 Task: Check the percentage active listings of game room in the last 1 year.
Action: Mouse moved to (777, 170)
Screenshot: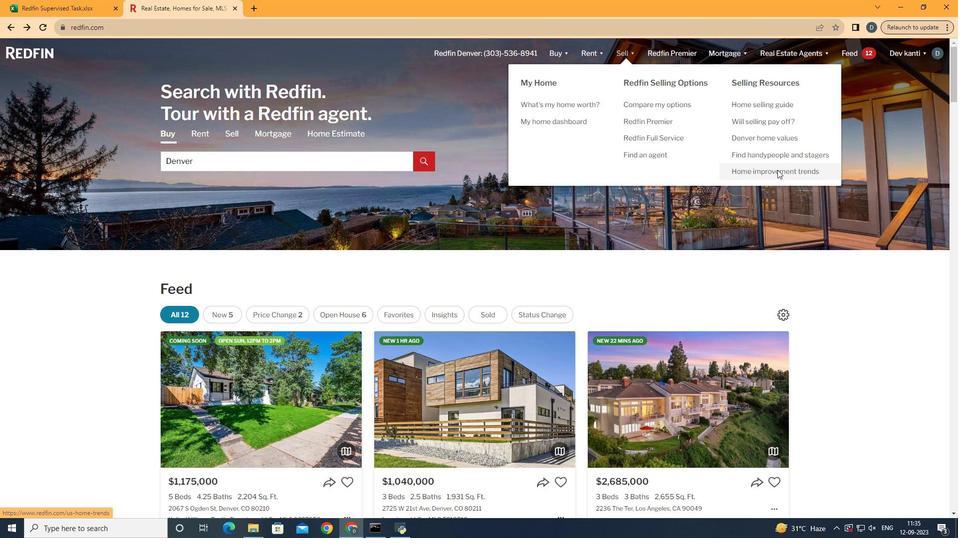 
Action: Mouse pressed left at (777, 170)
Screenshot: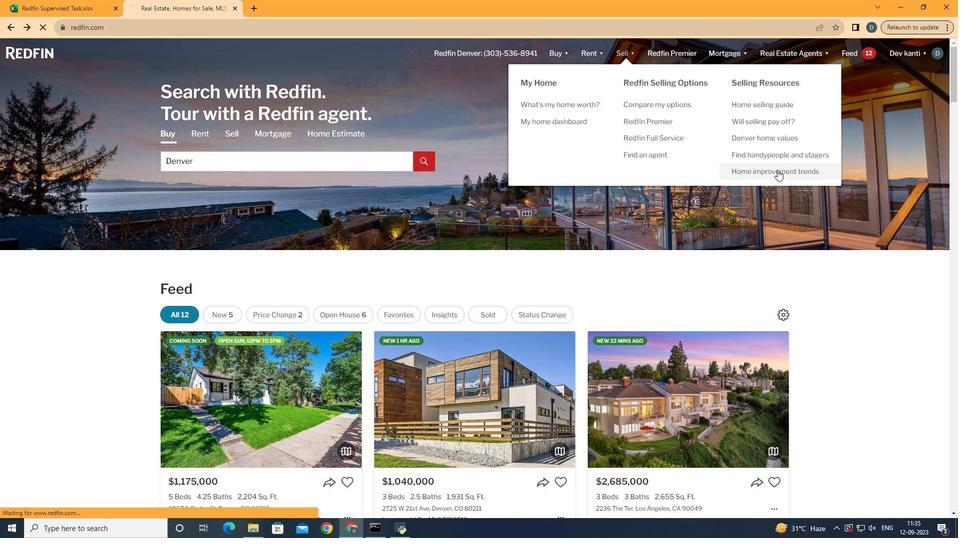 
Action: Mouse moved to (250, 193)
Screenshot: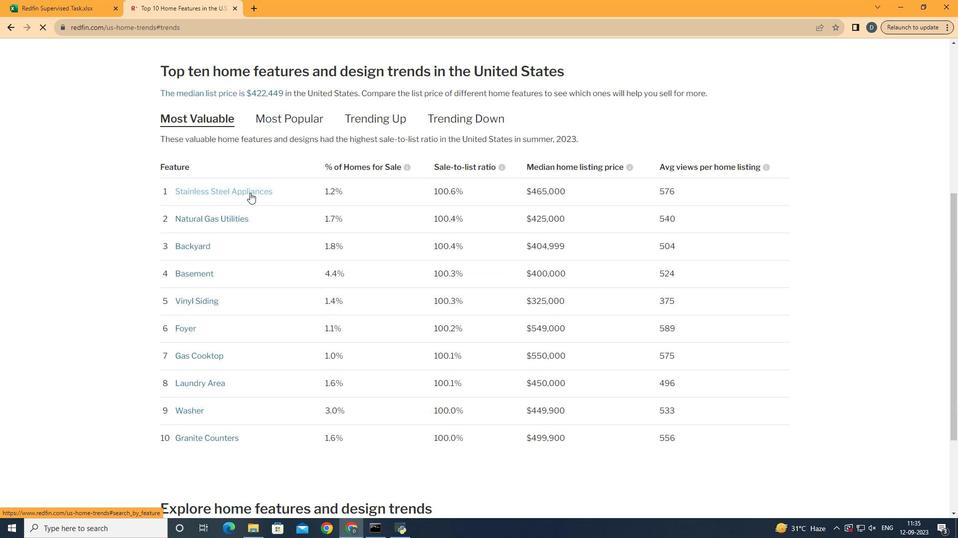 
Action: Mouse pressed left at (250, 193)
Screenshot: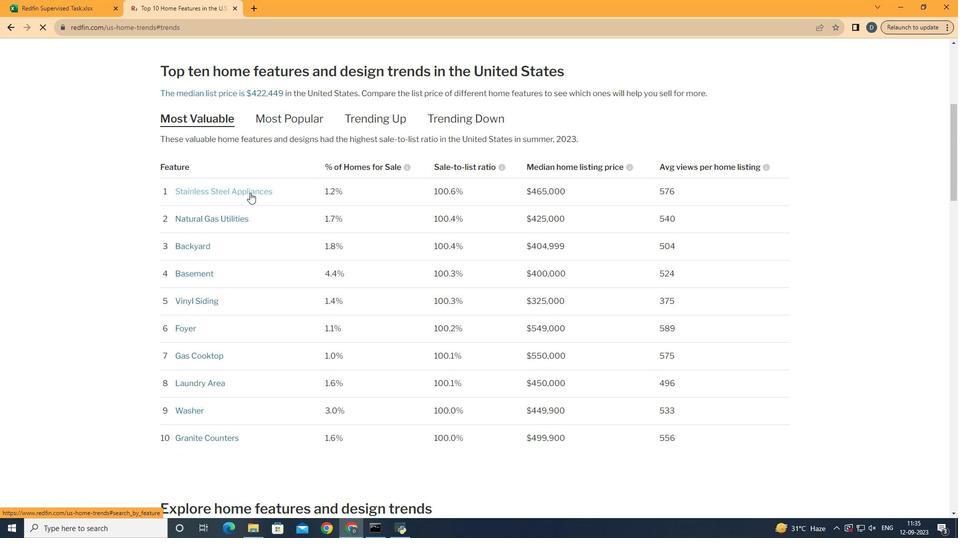 
Action: Mouse moved to (379, 281)
Screenshot: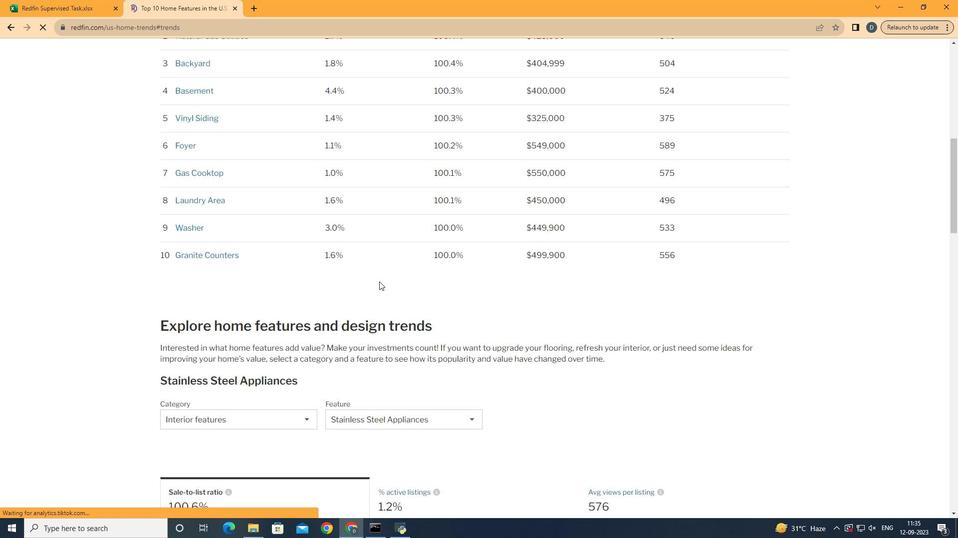 
Action: Mouse scrolled (379, 281) with delta (0, 0)
Screenshot: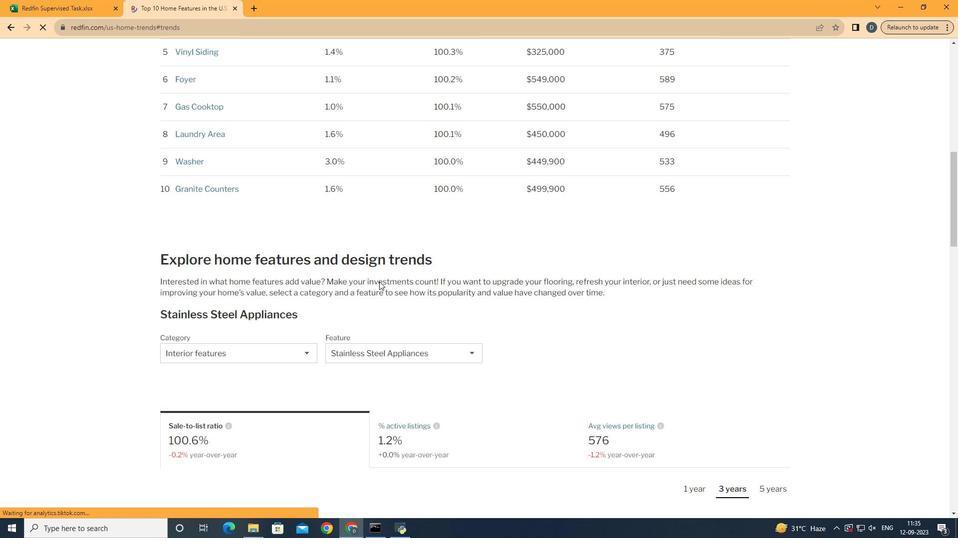 
Action: Mouse scrolled (379, 281) with delta (0, 0)
Screenshot: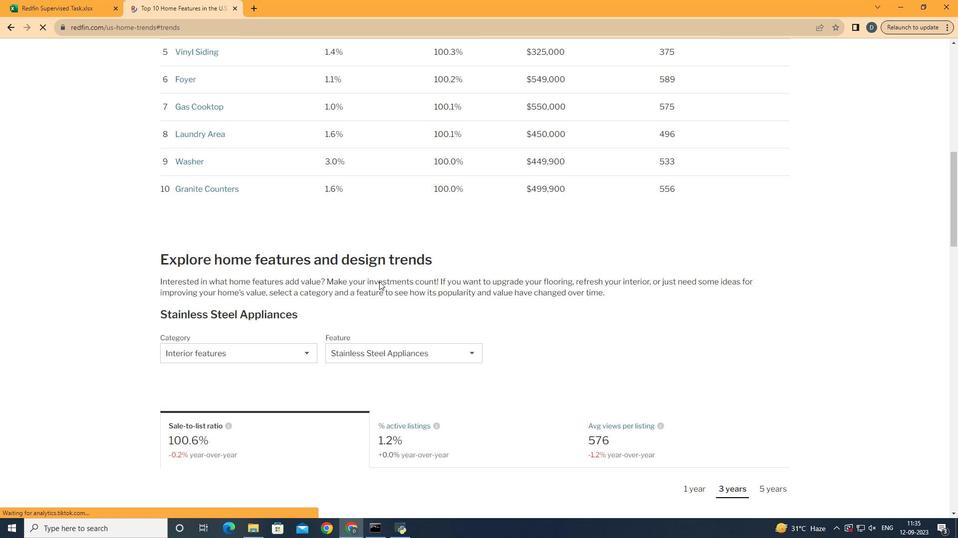 
Action: Mouse scrolled (379, 281) with delta (0, 0)
Screenshot: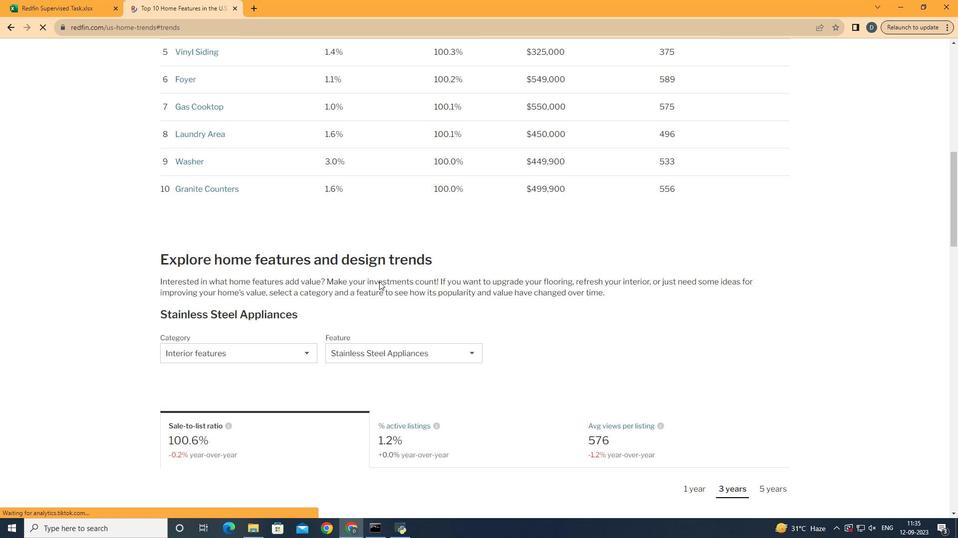 
Action: Mouse scrolled (379, 281) with delta (0, 0)
Screenshot: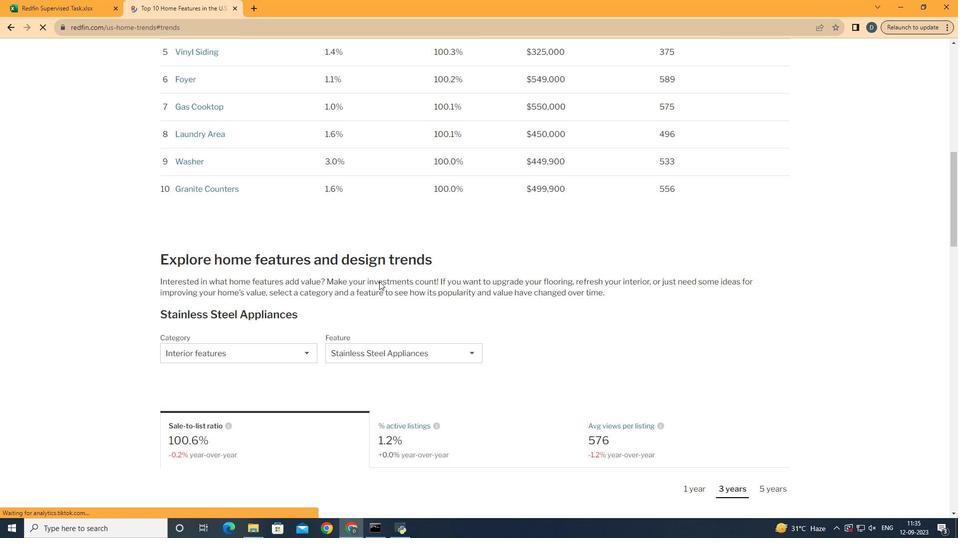 
Action: Mouse scrolled (379, 281) with delta (0, 0)
Screenshot: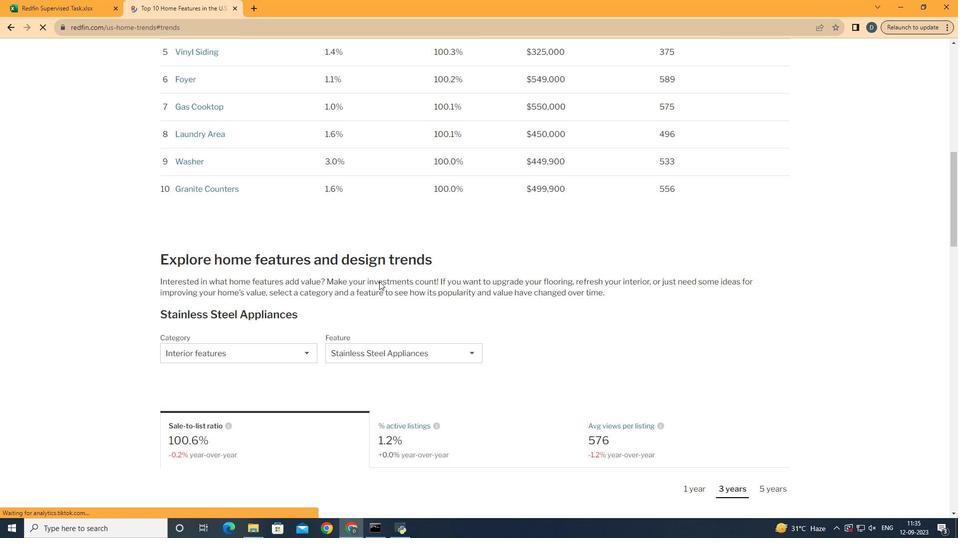 
Action: Mouse scrolled (379, 281) with delta (0, 0)
Screenshot: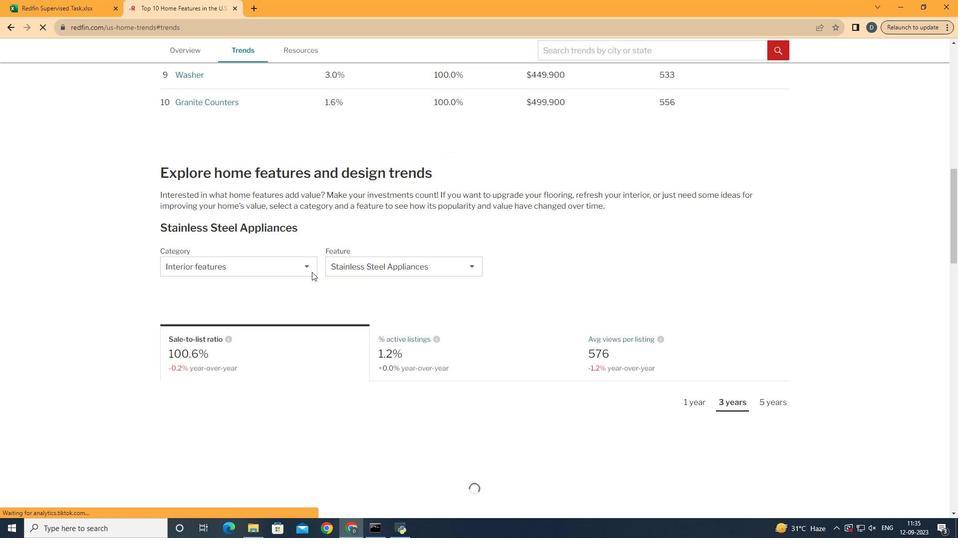 
Action: Mouse scrolled (379, 281) with delta (0, 0)
Screenshot: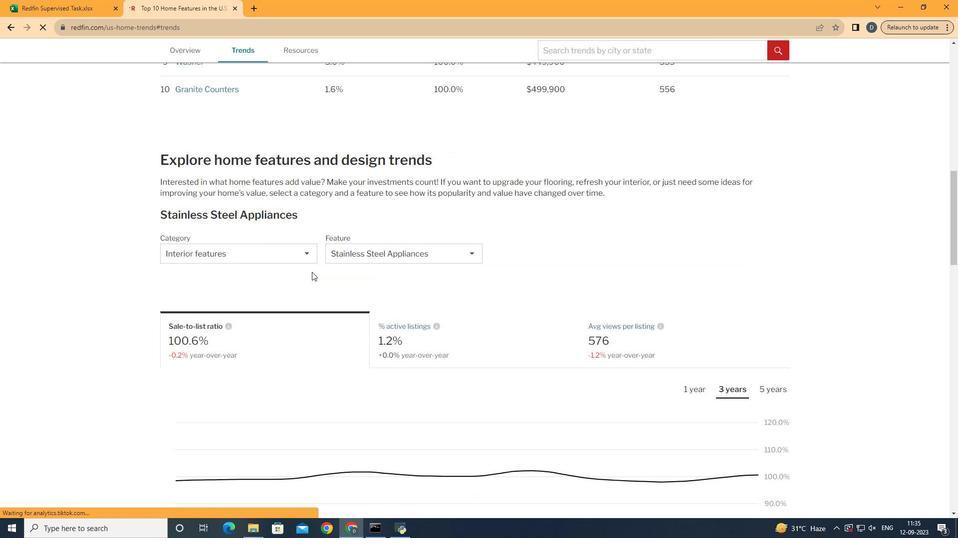 
Action: Mouse moved to (311, 272)
Screenshot: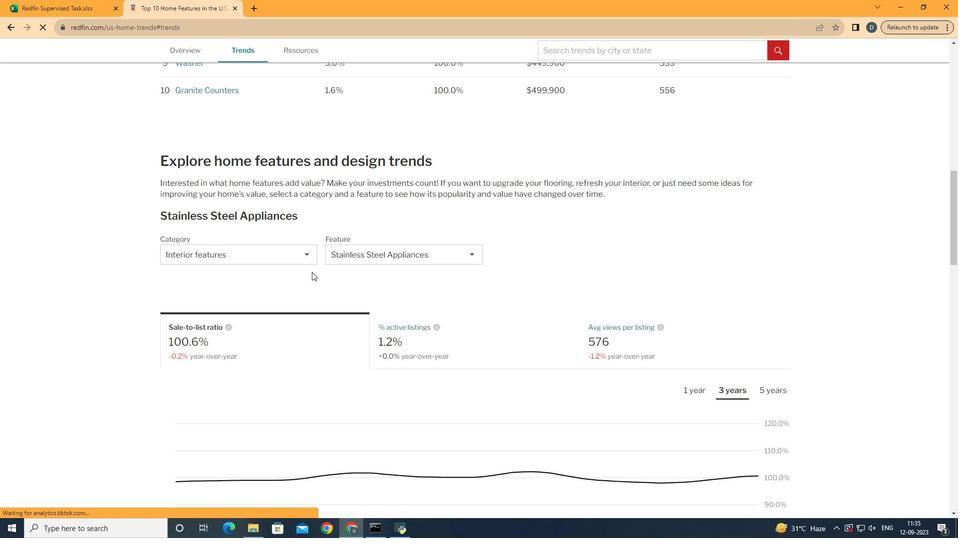 
Action: Mouse scrolled (311, 271) with delta (0, 0)
Screenshot: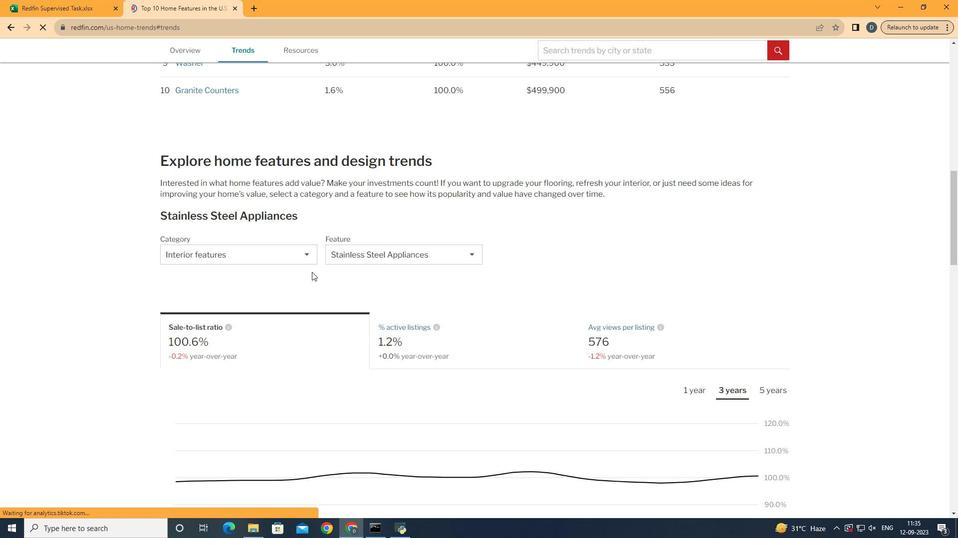 
Action: Mouse moved to (310, 219)
Screenshot: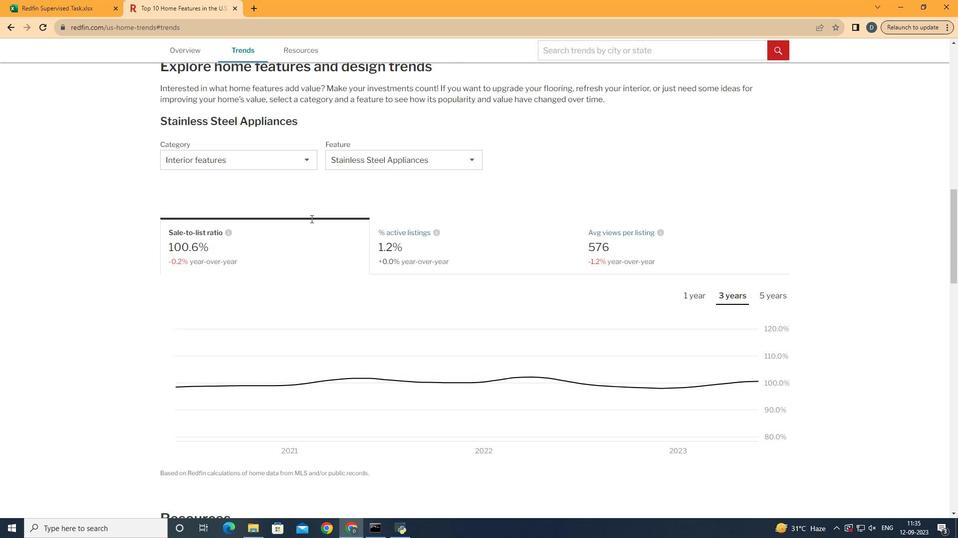 
Action: Mouse scrolled (310, 218) with delta (0, 0)
Screenshot: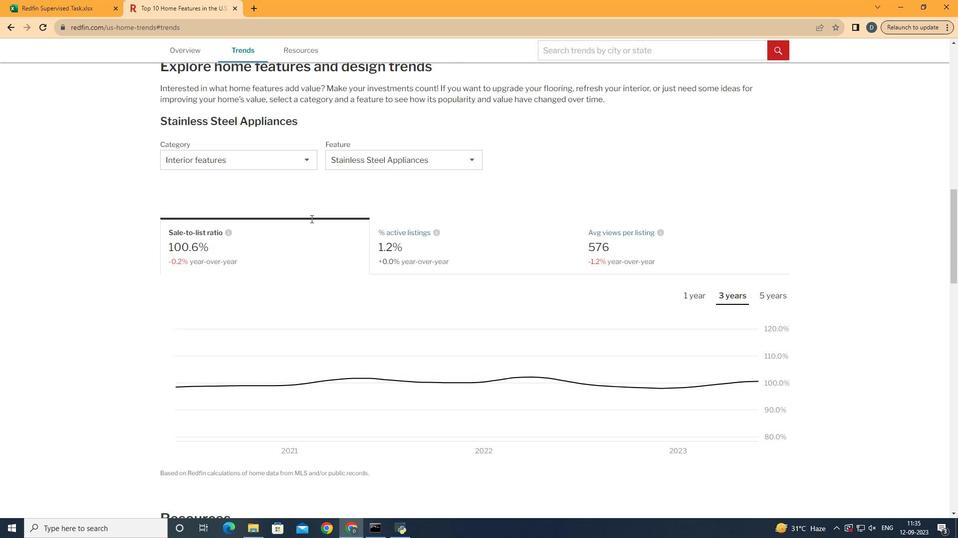 
Action: Mouse scrolled (310, 218) with delta (0, 0)
Screenshot: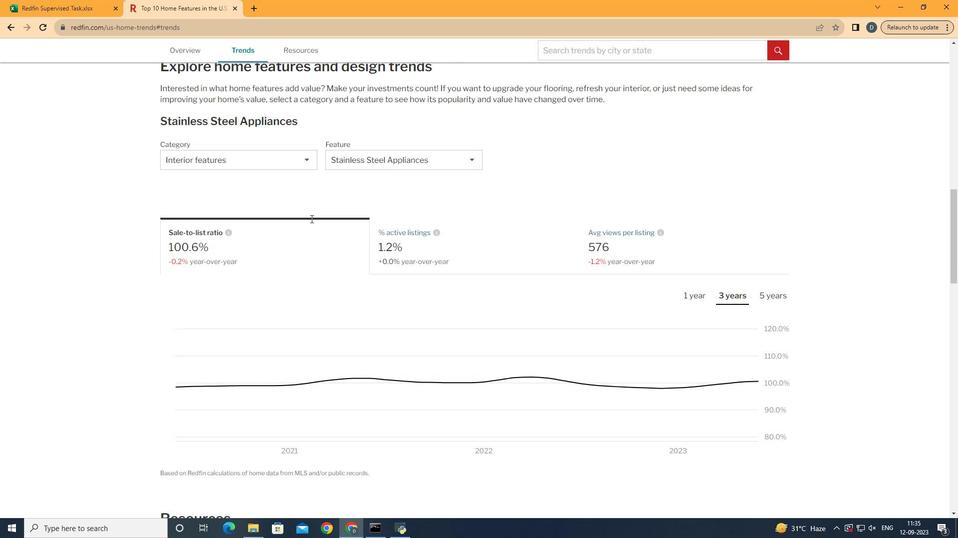 
Action: Mouse scrolled (310, 218) with delta (0, 0)
Screenshot: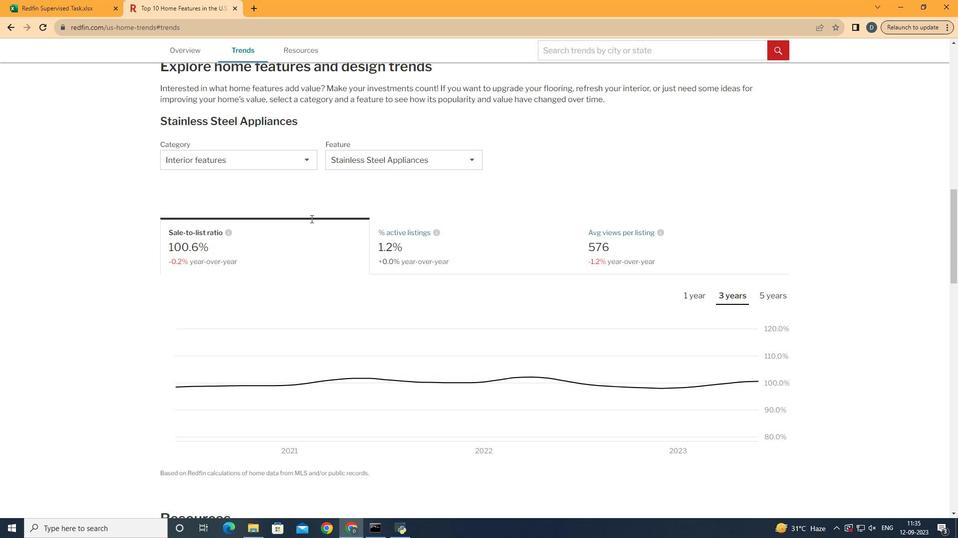 
Action: Mouse moved to (299, 165)
Screenshot: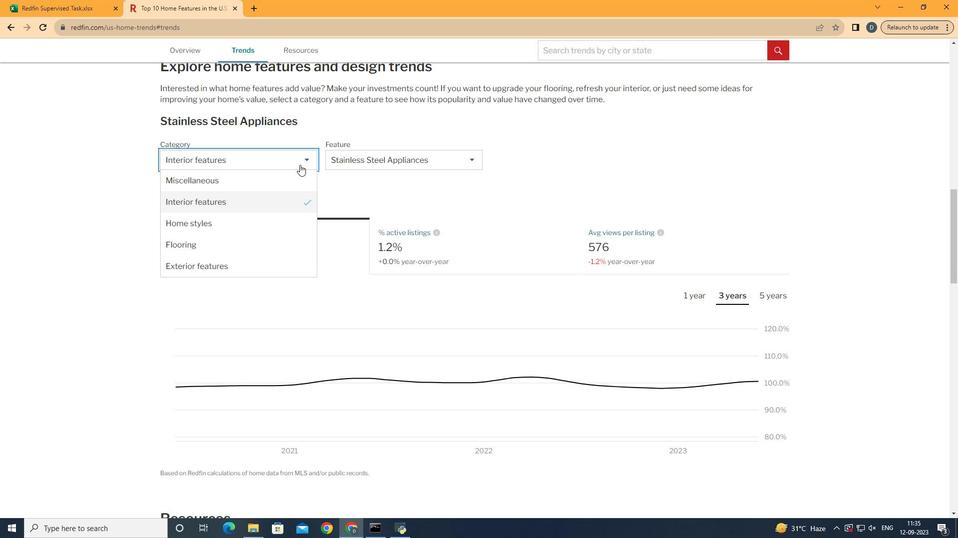 
Action: Mouse pressed left at (299, 165)
Screenshot: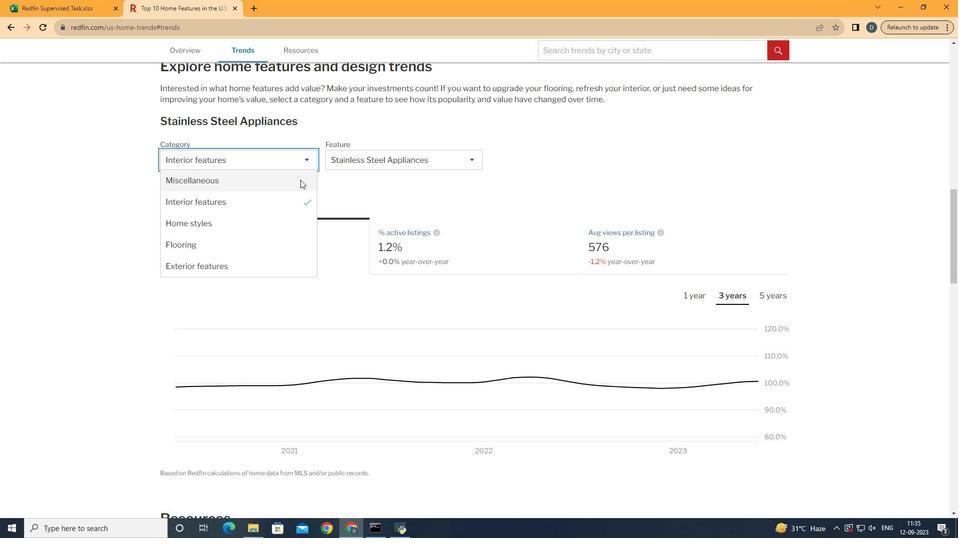 
Action: Mouse moved to (302, 200)
Screenshot: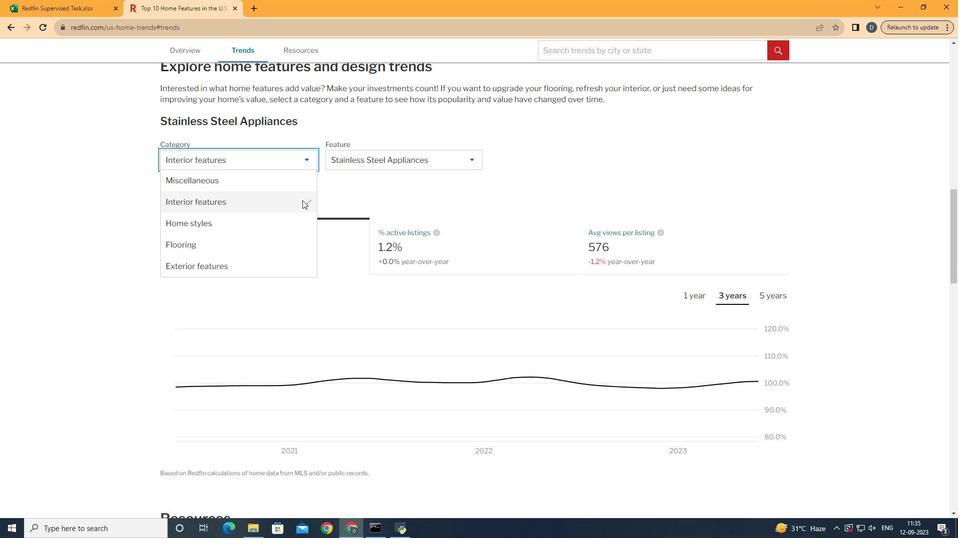 
Action: Mouse pressed left at (302, 200)
Screenshot: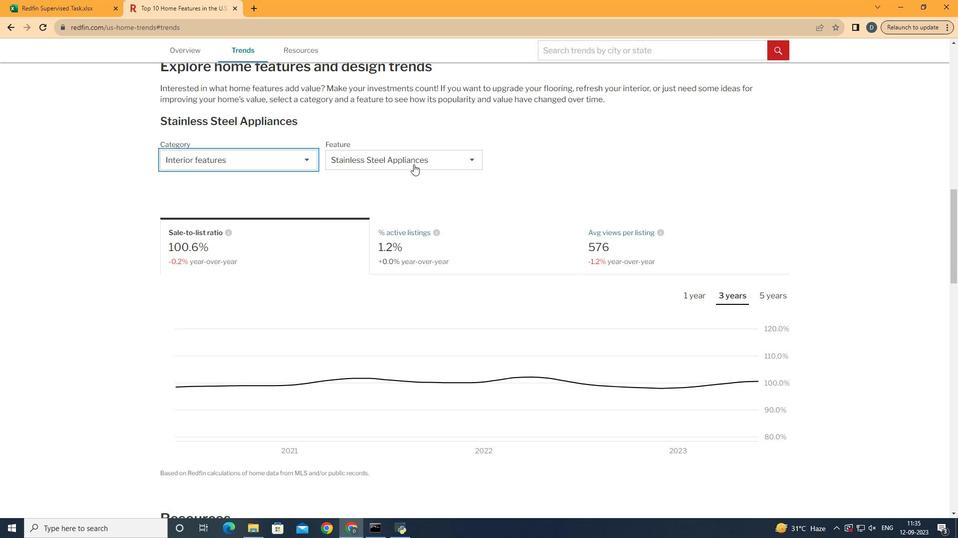 
Action: Mouse moved to (413, 164)
Screenshot: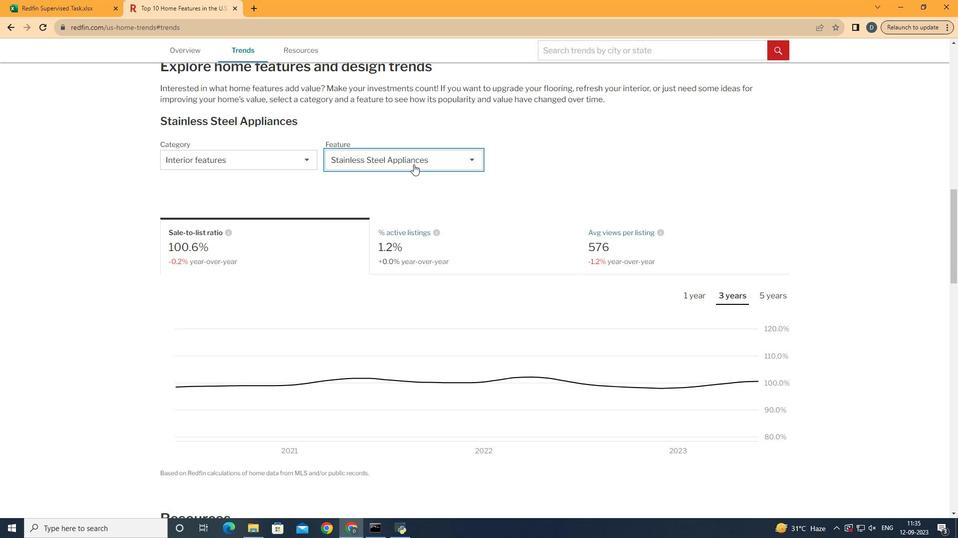 
Action: Mouse pressed left at (413, 164)
Screenshot: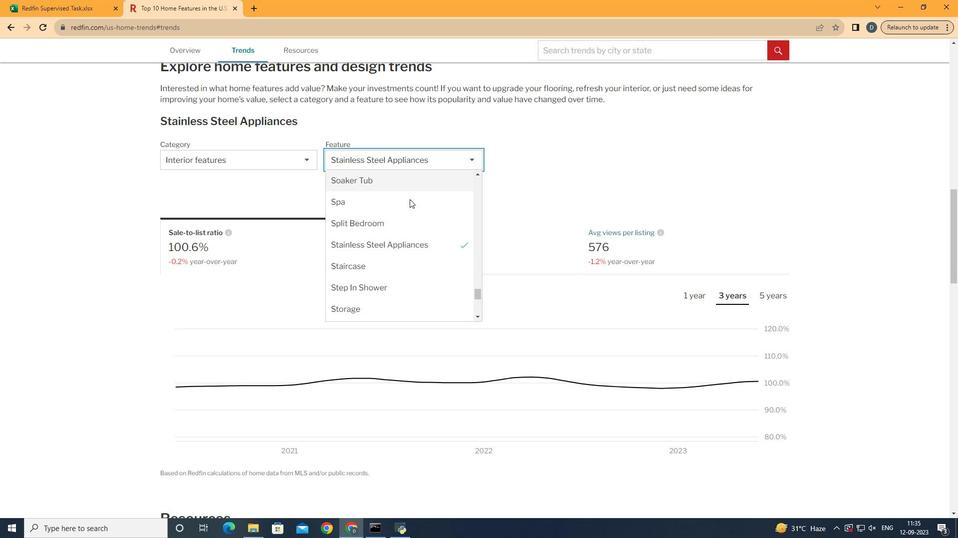 
Action: Mouse moved to (403, 241)
Screenshot: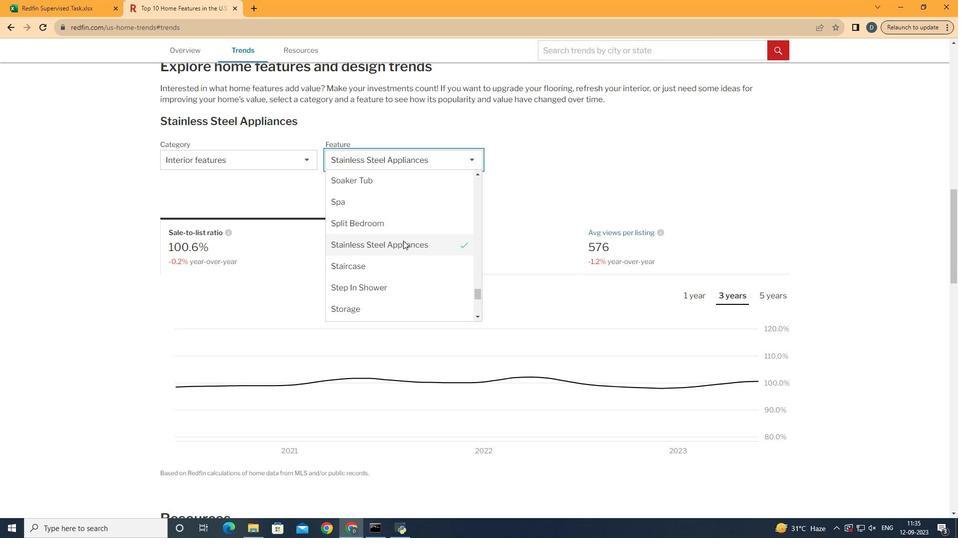 
Action: Mouse scrolled (403, 241) with delta (0, 0)
Screenshot: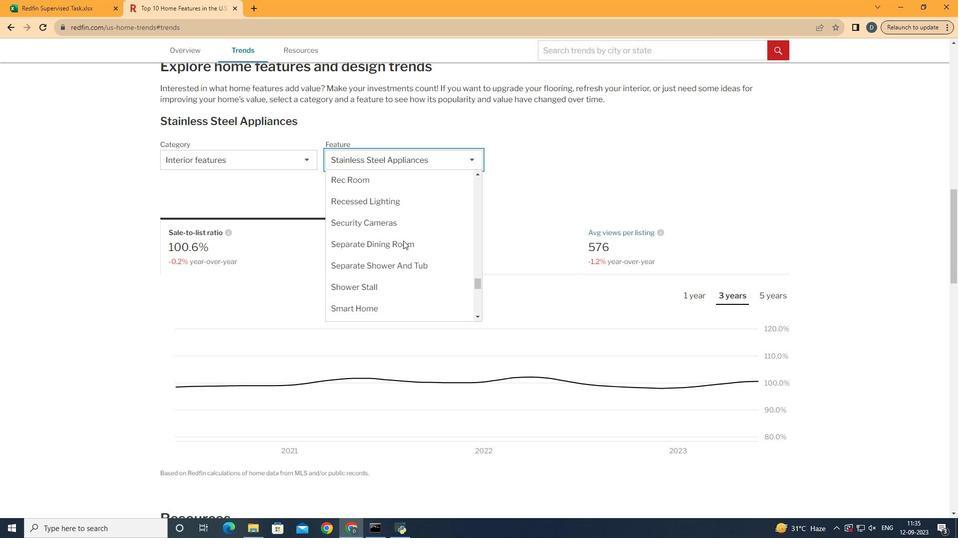 
Action: Mouse scrolled (403, 241) with delta (0, 0)
Screenshot: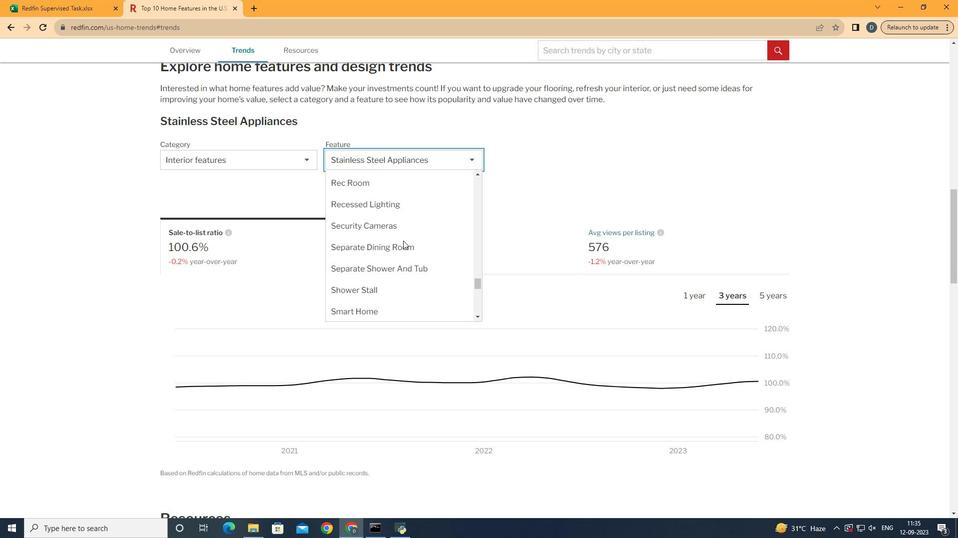 
Action: Mouse scrolled (403, 241) with delta (0, 0)
Screenshot: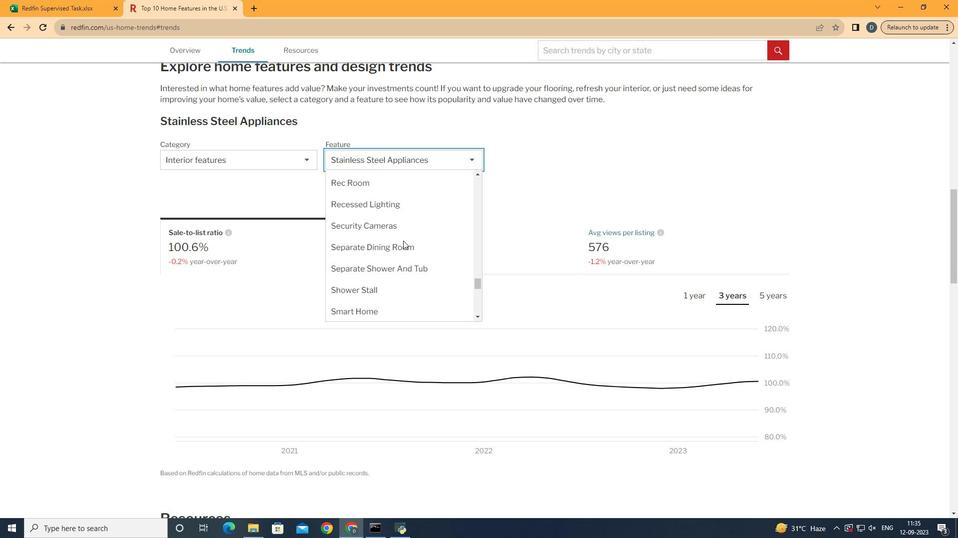 
Action: Mouse scrolled (403, 241) with delta (0, 0)
Screenshot: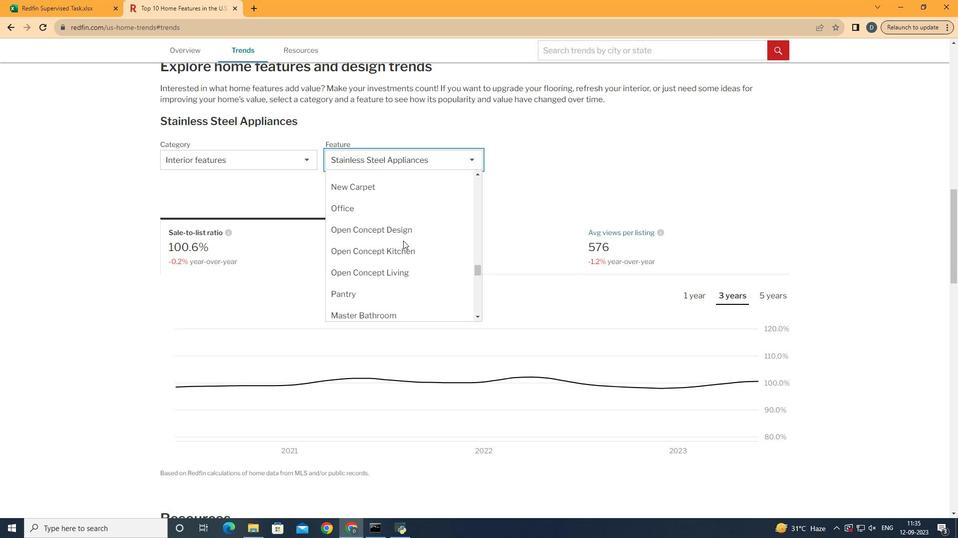 
Action: Mouse scrolled (403, 241) with delta (0, 0)
Screenshot: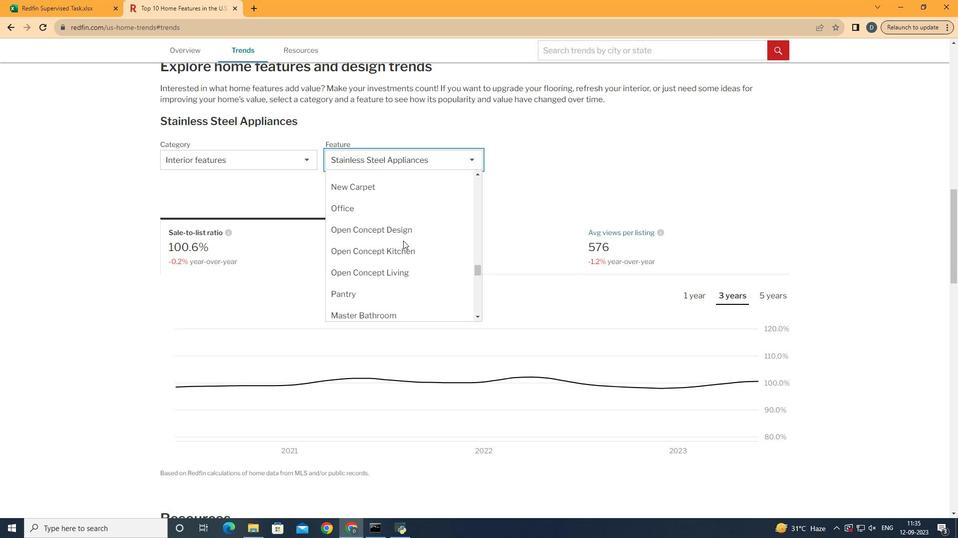 
Action: Mouse scrolled (403, 241) with delta (0, 0)
Screenshot: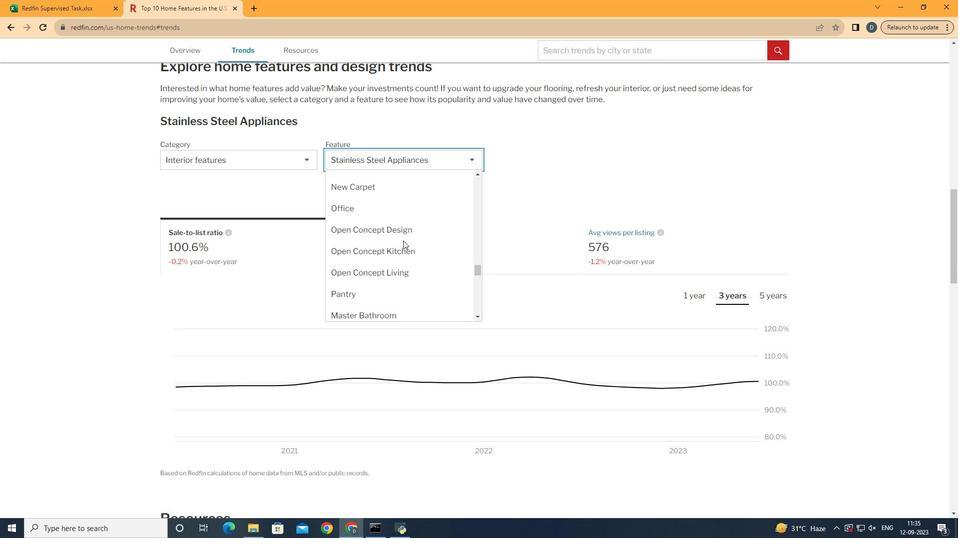 
Action: Mouse scrolled (403, 241) with delta (0, 0)
Screenshot: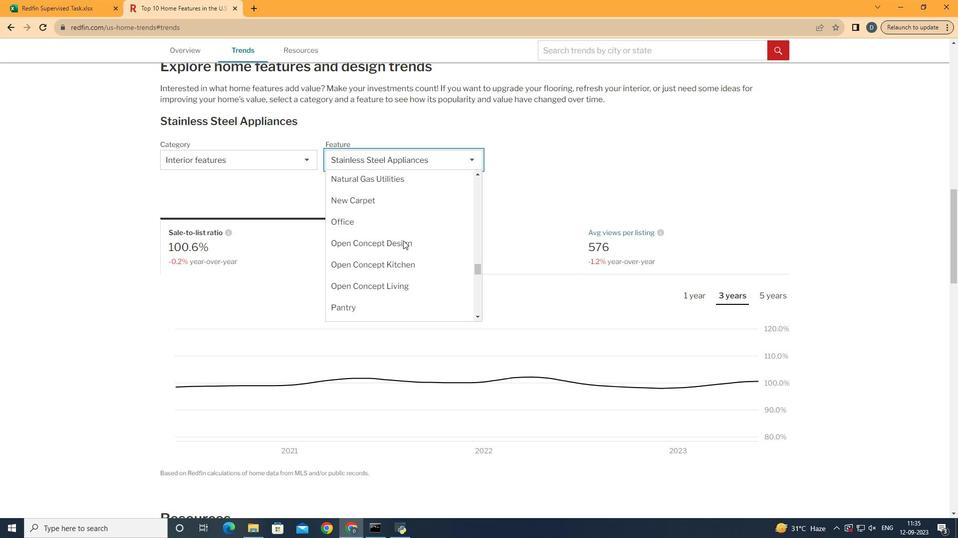 
Action: Mouse scrolled (403, 241) with delta (0, 0)
Screenshot: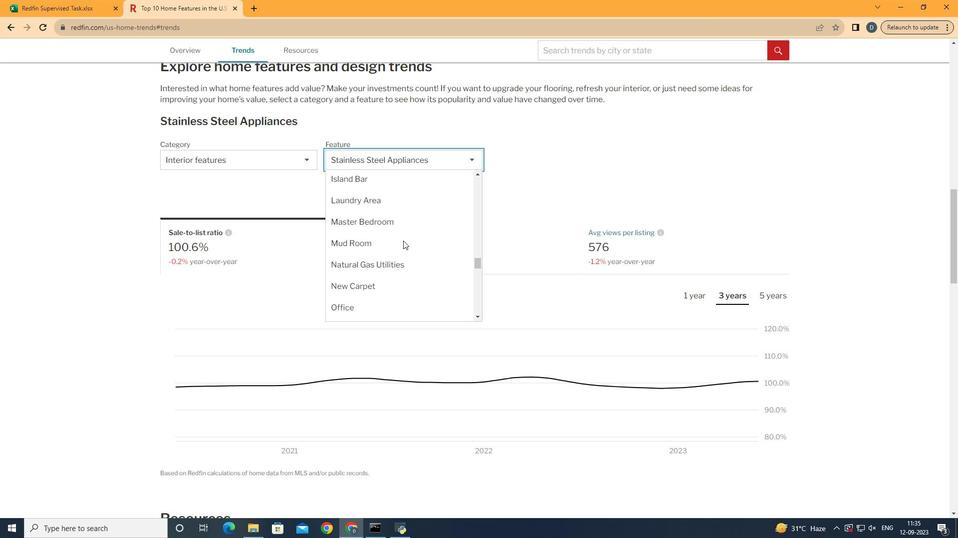 
Action: Mouse scrolled (403, 241) with delta (0, 0)
Screenshot: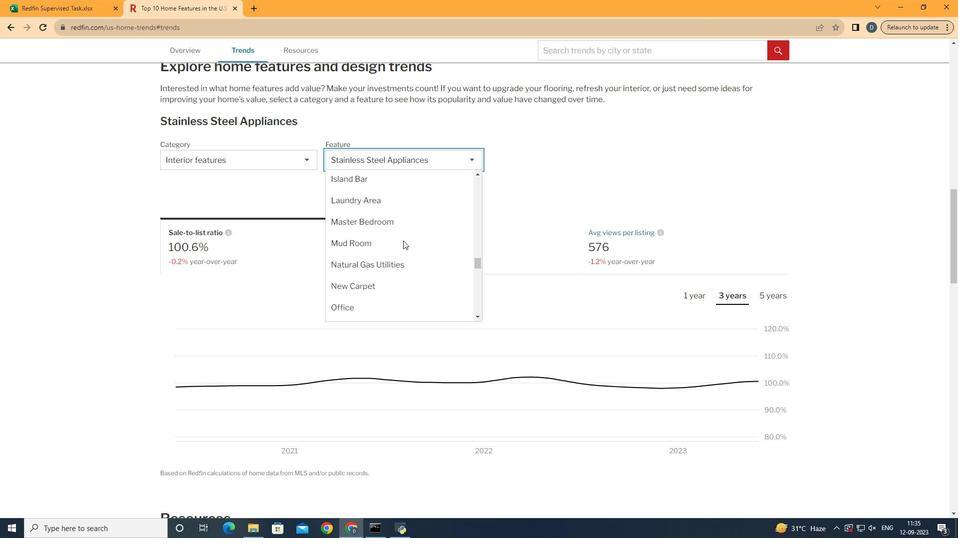 
Action: Mouse scrolled (403, 241) with delta (0, 0)
Screenshot: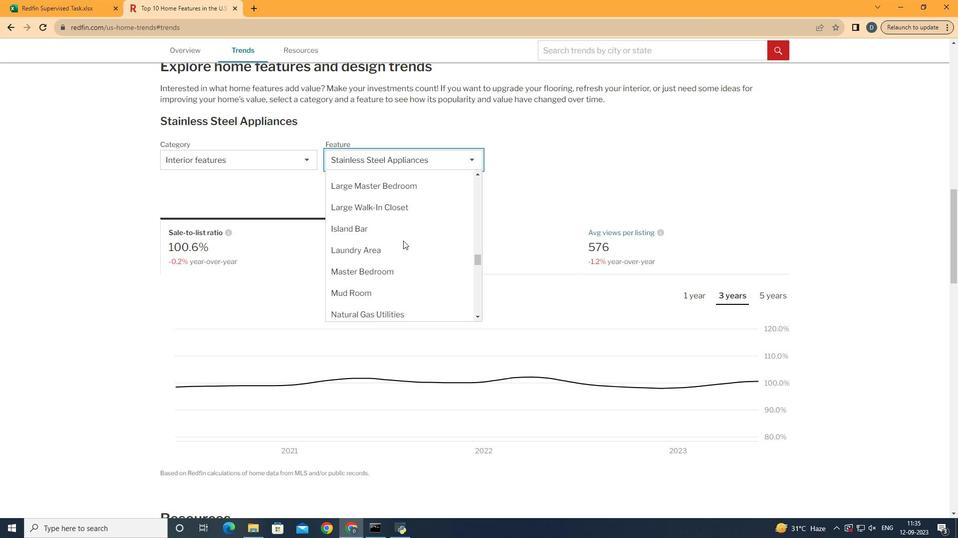 
Action: Mouse scrolled (403, 241) with delta (0, 0)
Screenshot: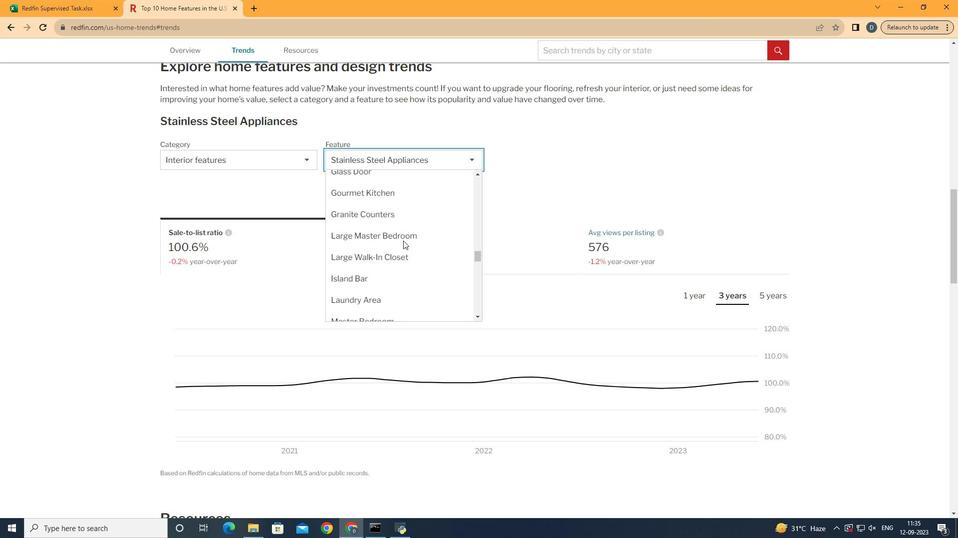 
Action: Mouse scrolled (403, 241) with delta (0, 0)
Screenshot: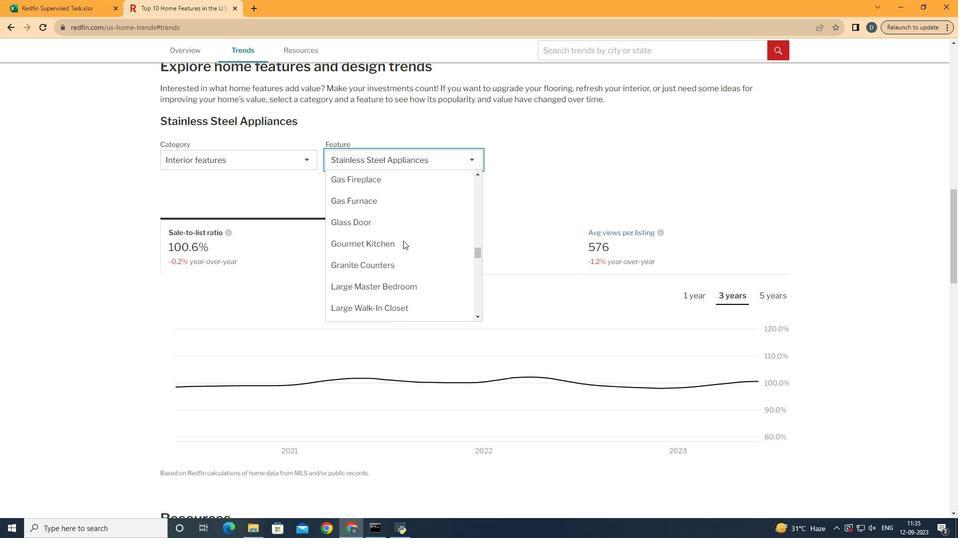 
Action: Mouse scrolled (403, 241) with delta (0, 0)
Screenshot: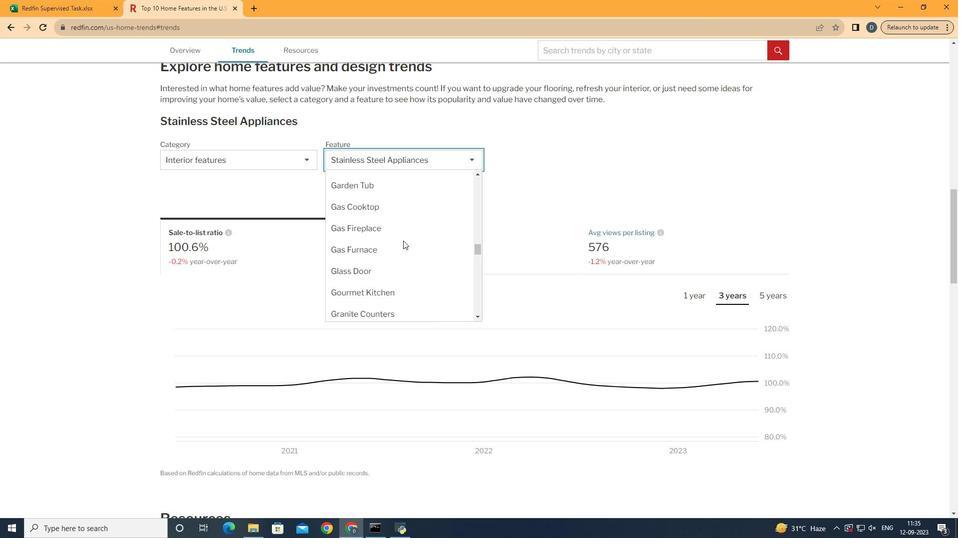 
Action: Mouse moved to (398, 230)
Screenshot: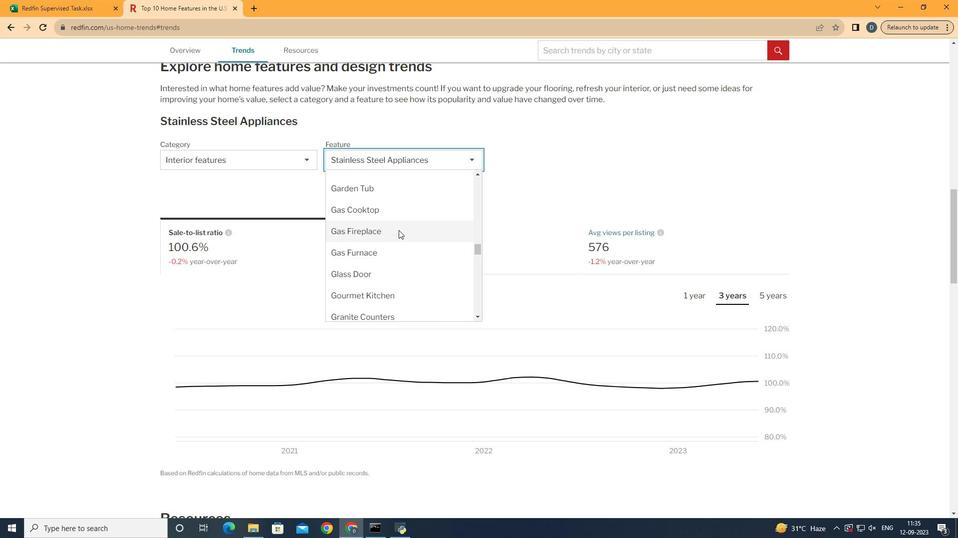 
Action: Mouse scrolled (398, 231) with delta (0, 0)
Screenshot: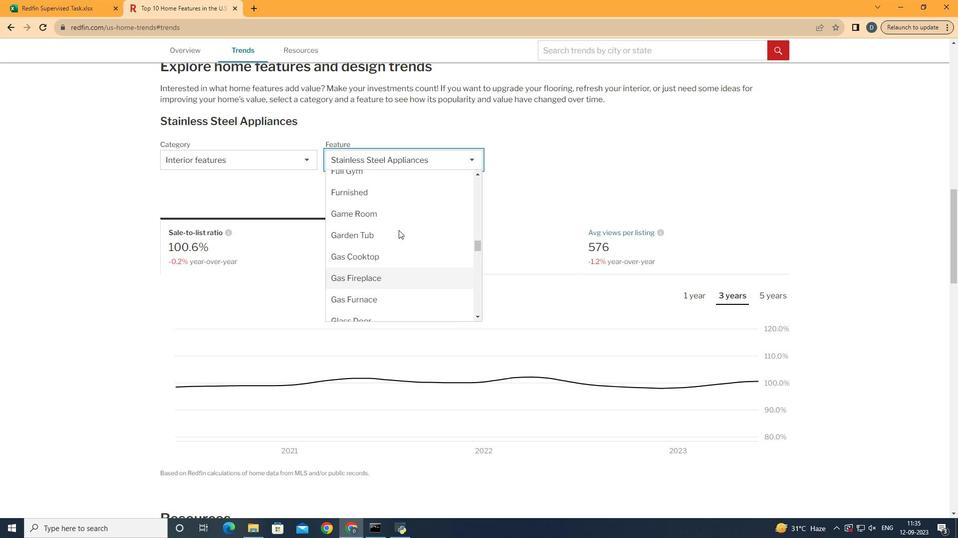 
Action: Mouse scrolled (398, 231) with delta (0, 0)
Screenshot: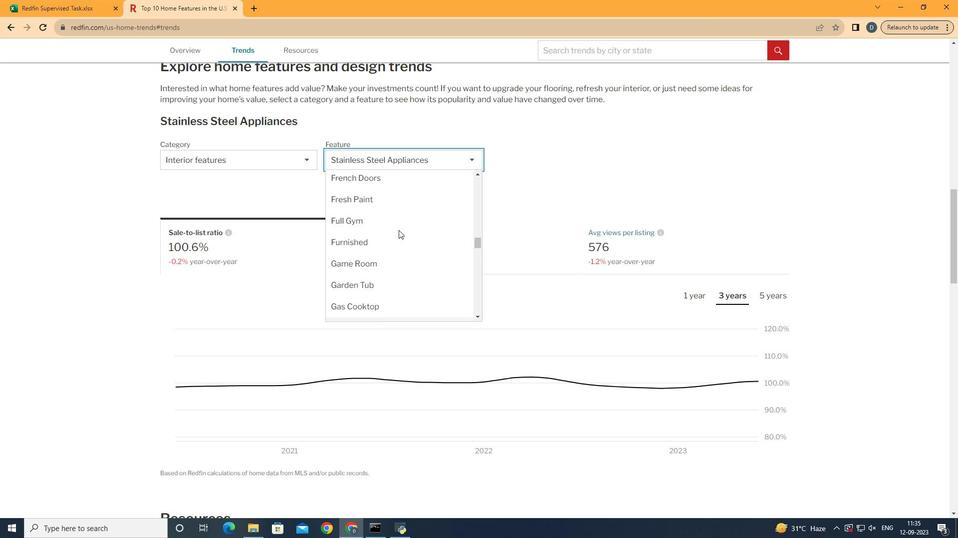 
Action: Mouse moved to (405, 265)
Screenshot: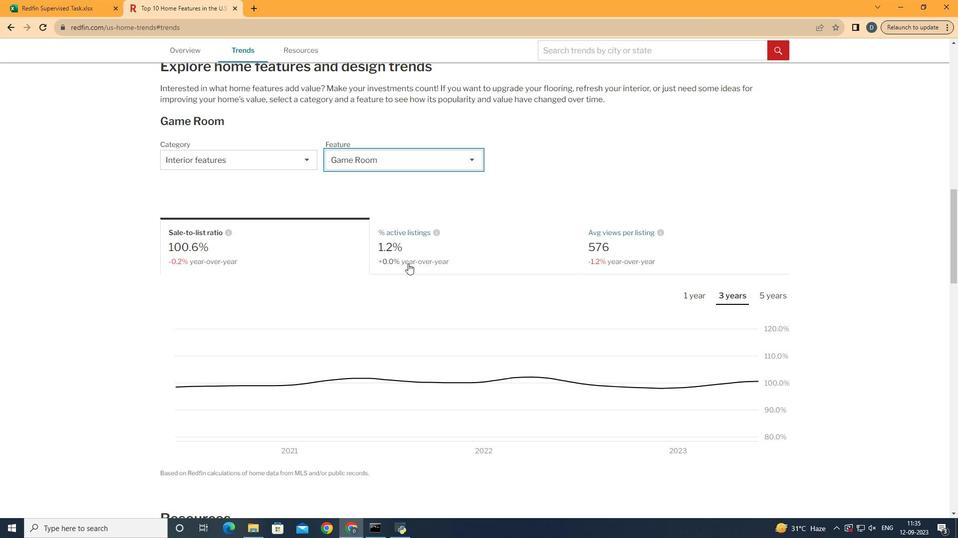 
Action: Mouse pressed left at (405, 265)
Screenshot: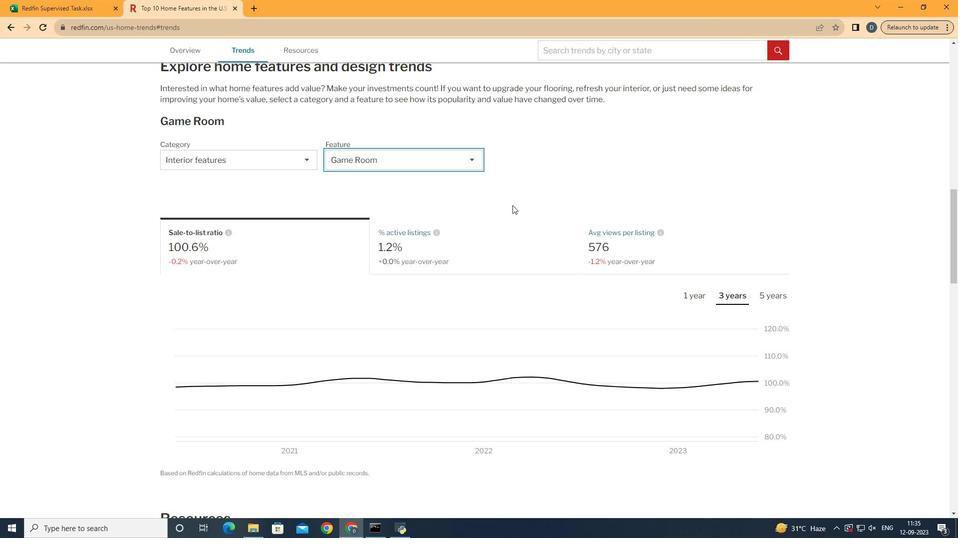 
Action: Mouse moved to (535, 192)
Screenshot: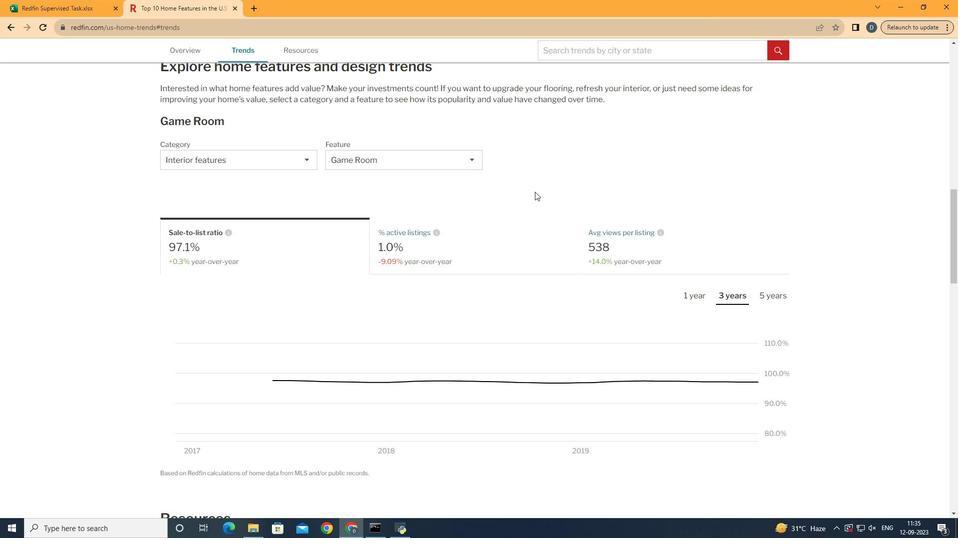 
Action: Mouse pressed left at (535, 192)
Screenshot: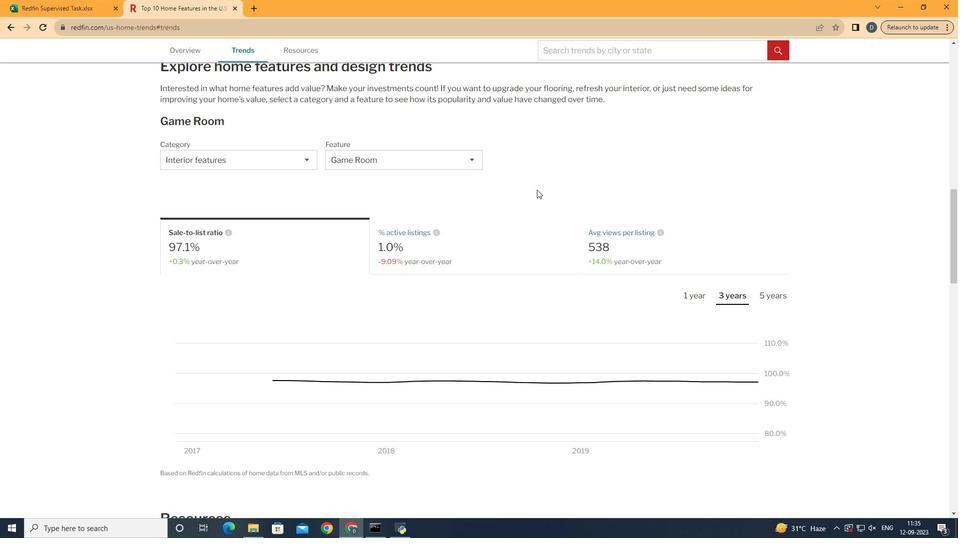 
Action: Mouse moved to (527, 253)
Screenshot: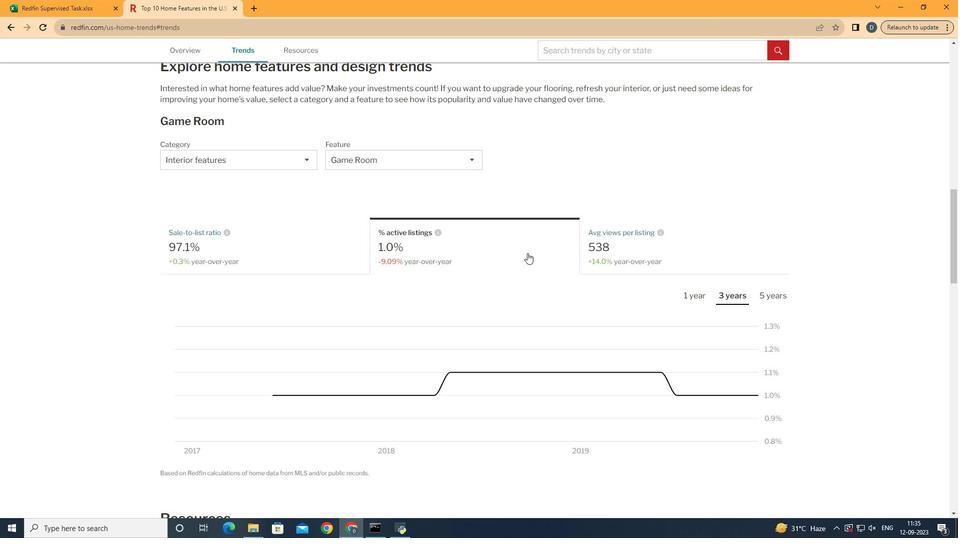 
Action: Mouse pressed left at (527, 253)
Screenshot: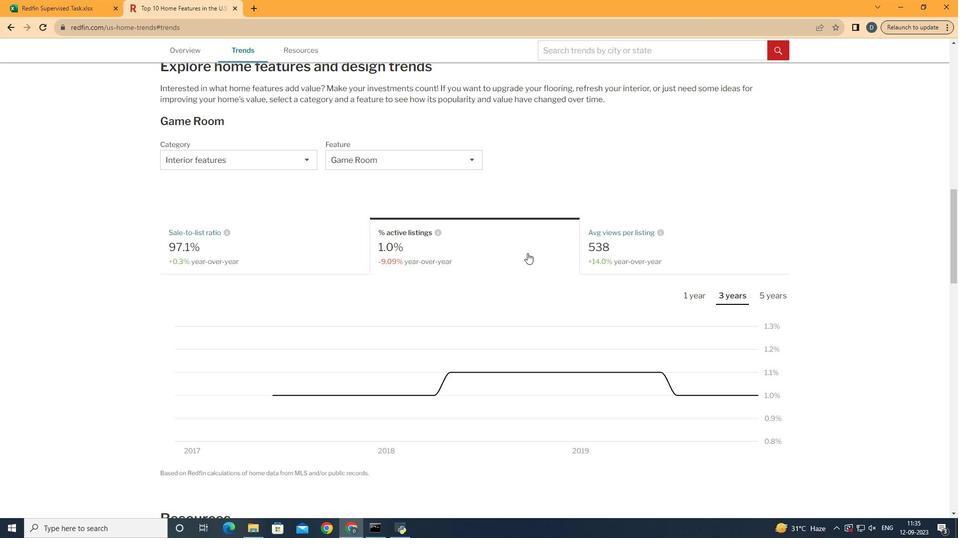 
Action: Mouse moved to (528, 252)
Screenshot: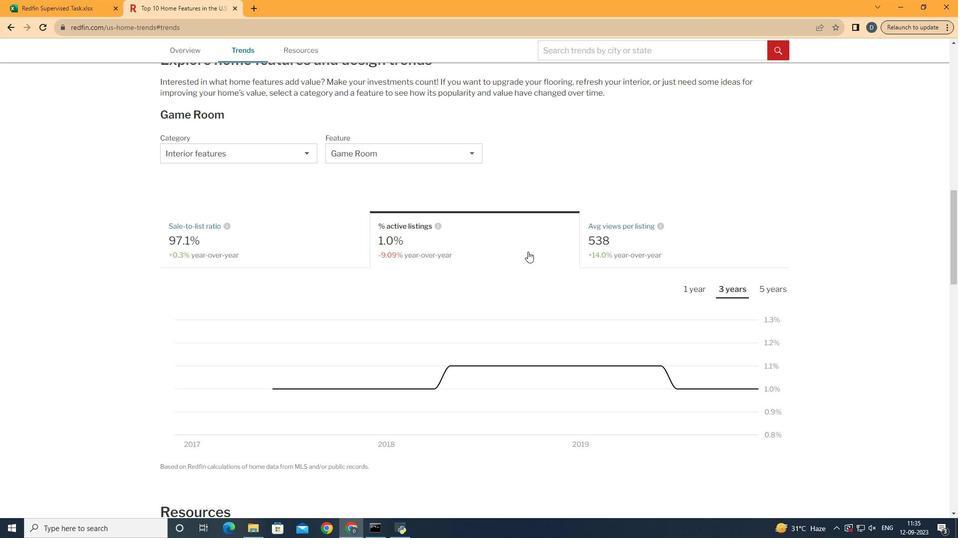 
Action: Mouse scrolled (528, 251) with delta (0, 0)
Screenshot: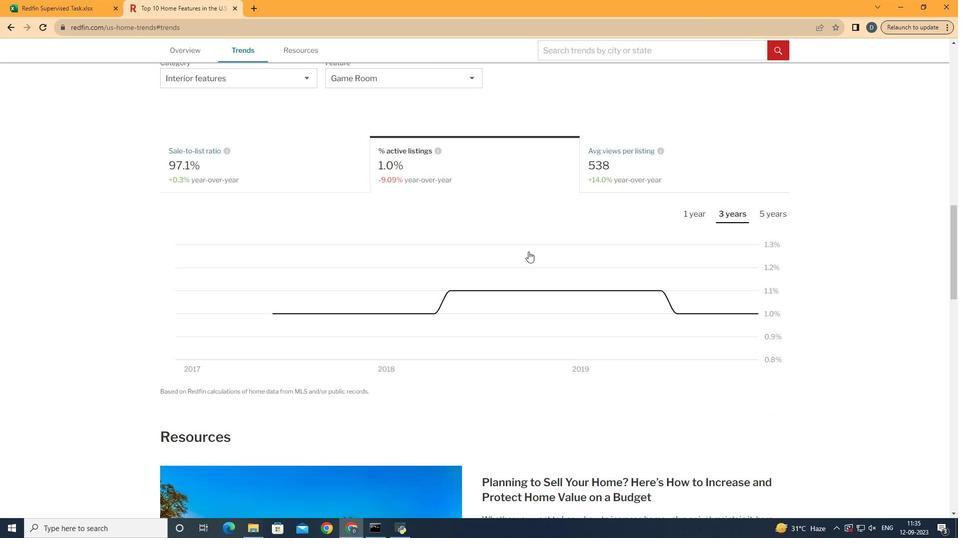 
Action: Mouse scrolled (528, 251) with delta (0, 0)
Screenshot: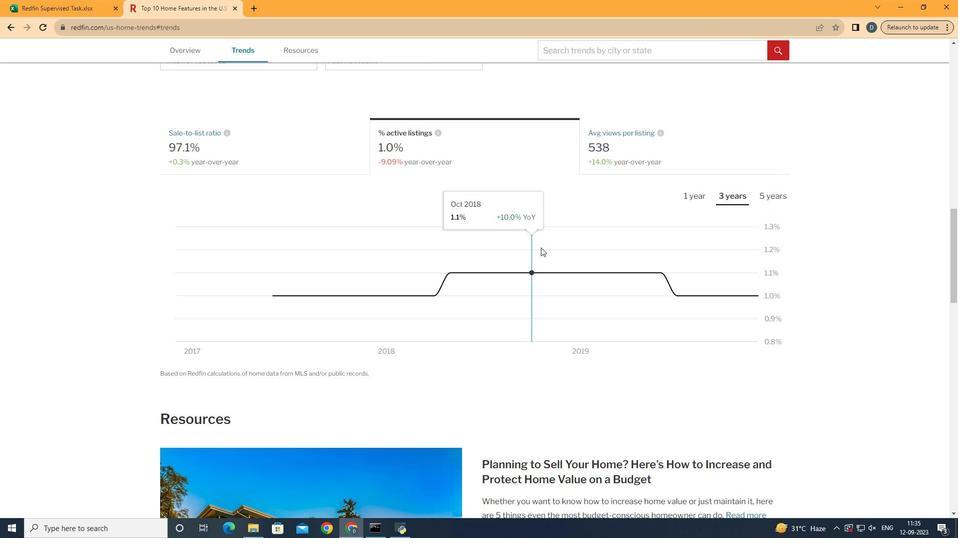 
Action: Mouse moved to (674, 197)
Screenshot: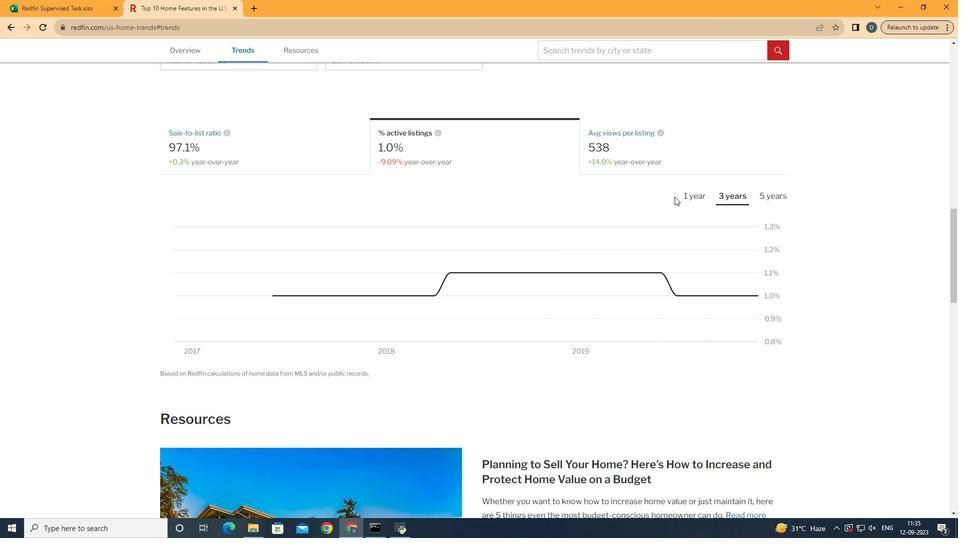 
Action: Mouse pressed left at (674, 197)
Screenshot: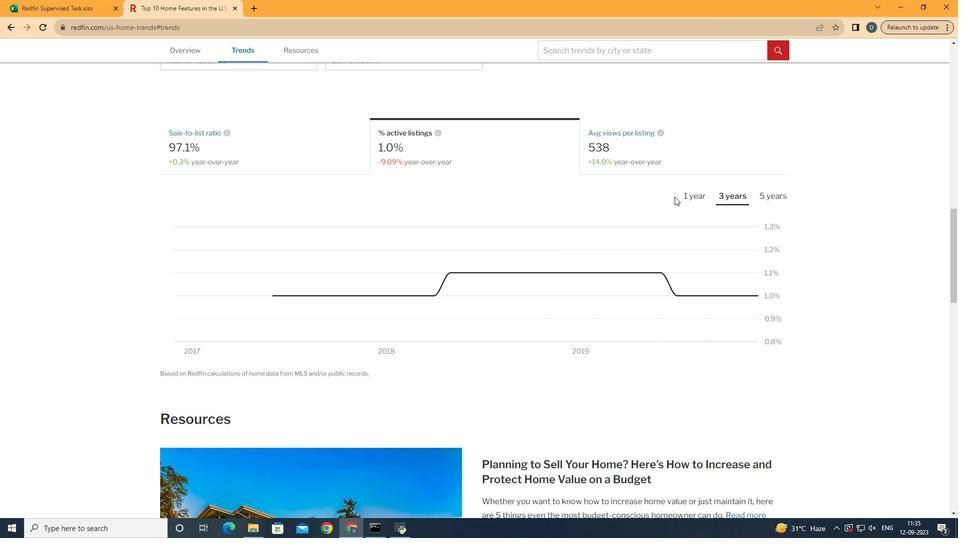 
Action: Mouse moved to (702, 200)
Screenshot: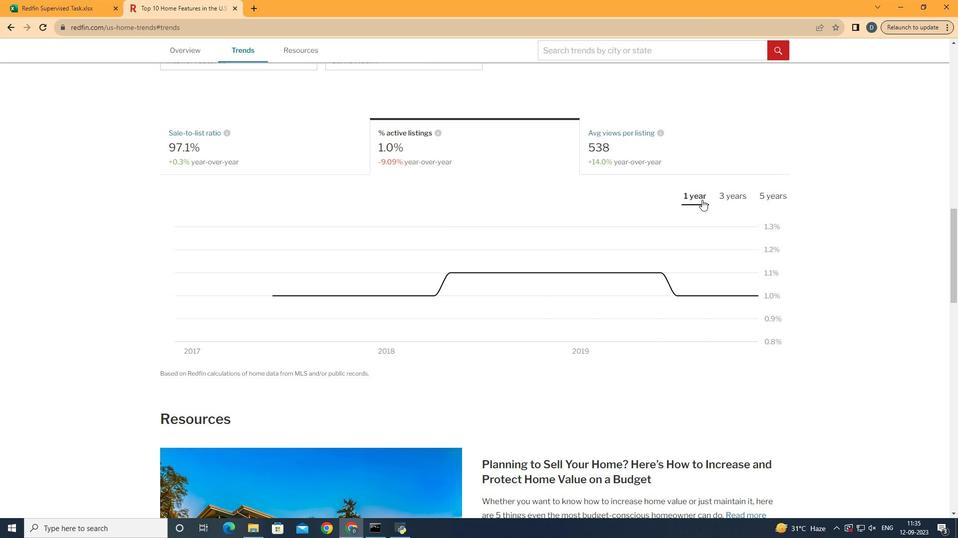 
Action: Mouse pressed left at (702, 200)
Screenshot: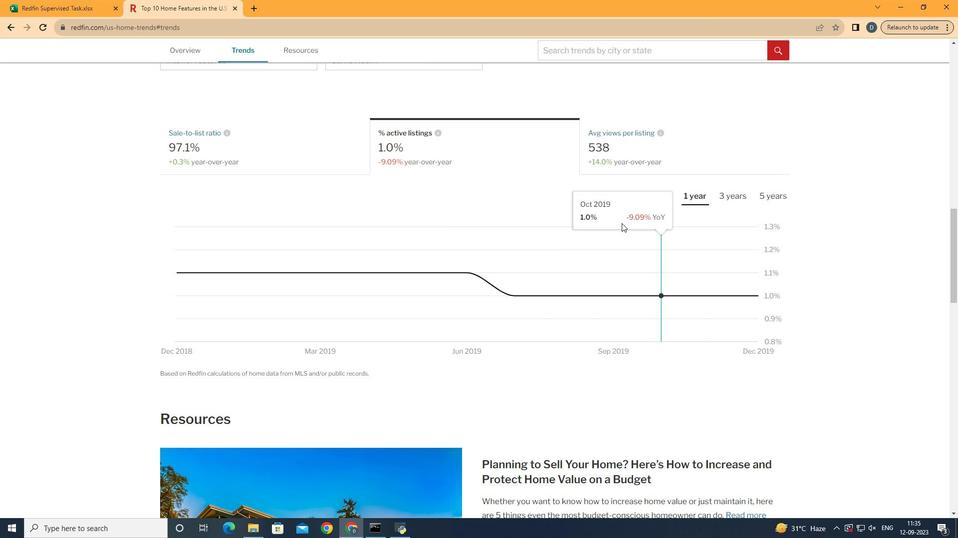 
Action: Mouse moved to (757, 292)
Screenshot: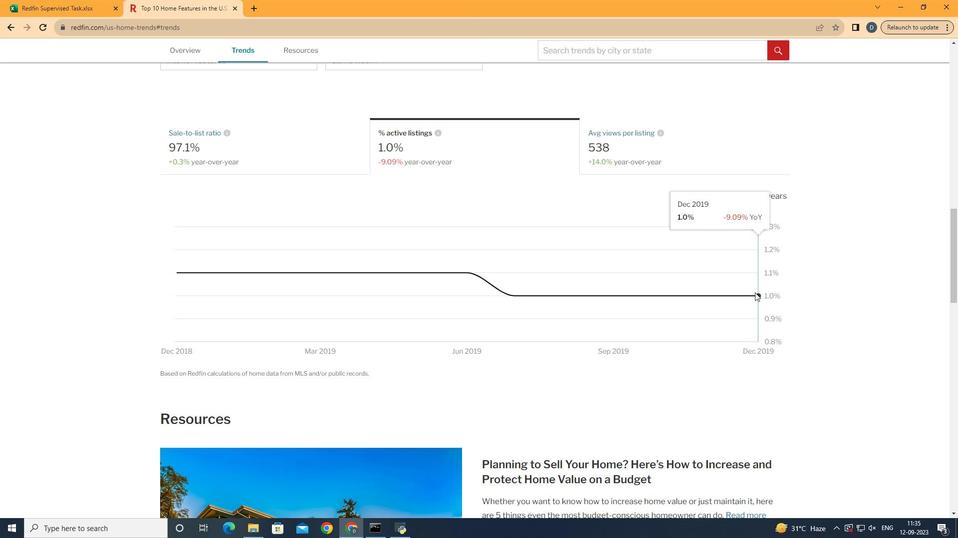 
